 Task: In the  document agenda.epub Use the tool word Count 'and display word count while typing'. Find the word using Dictionary 'inquire'. Below name insert the link: in.pinterest.com
Action: Mouse moved to (188, 70)
Screenshot: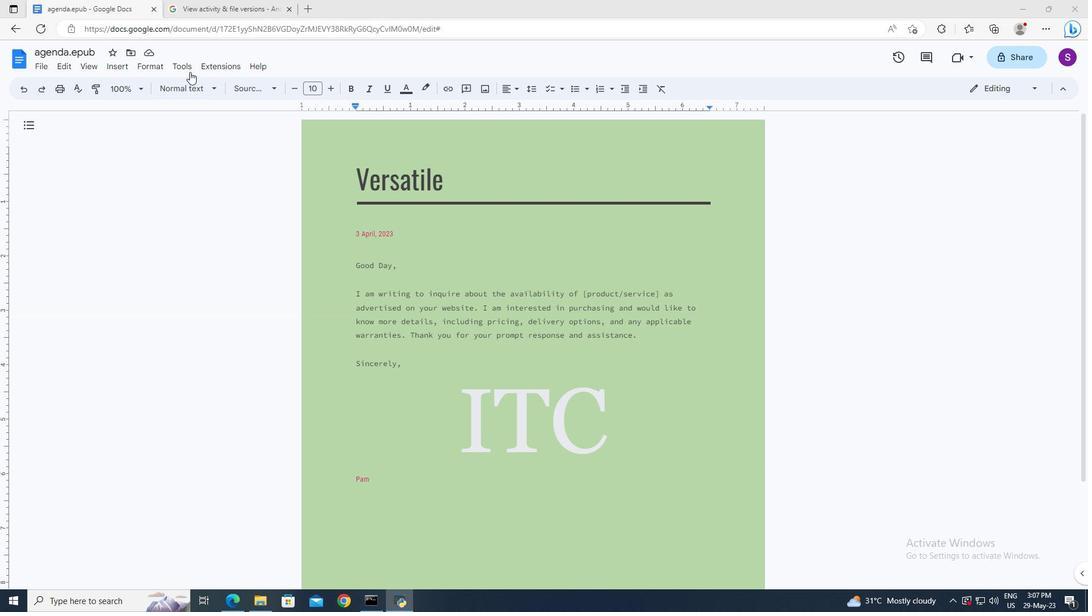 
Action: Mouse pressed left at (188, 70)
Screenshot: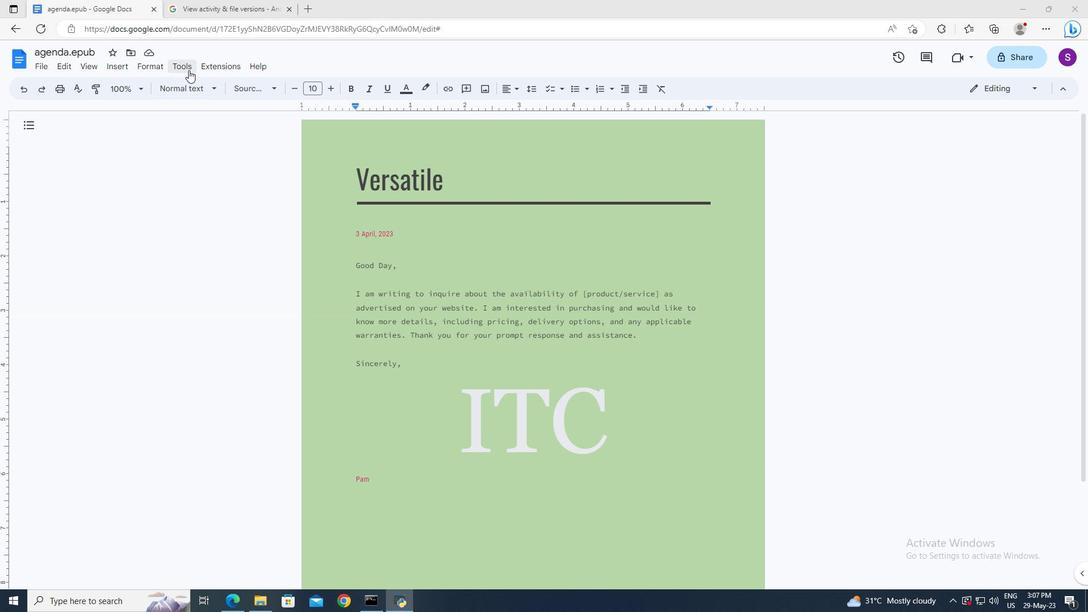 
Action: Mouse moved to (200, 101)
Screenshot: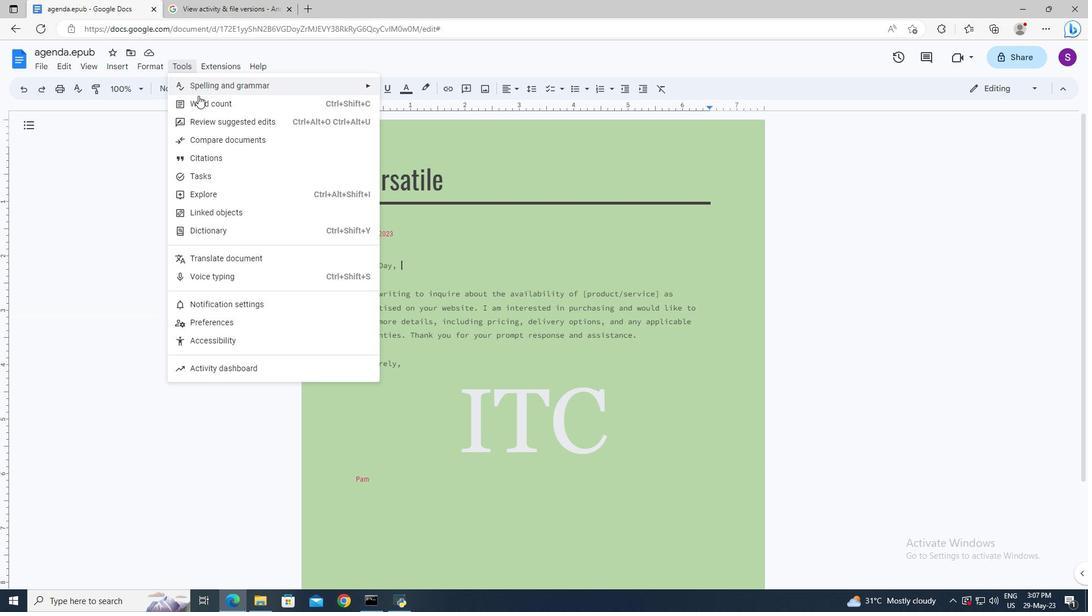 
Action: Mouse pressed left at (200, 101)
Screenshot: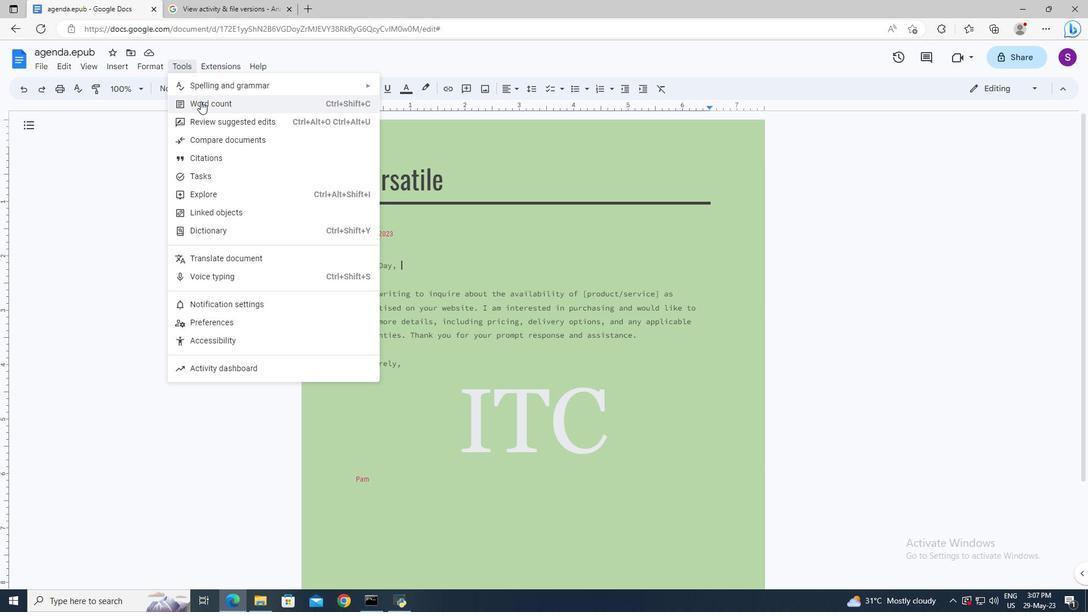 
Action: Mouse moved to (471, 369)
Screenshot: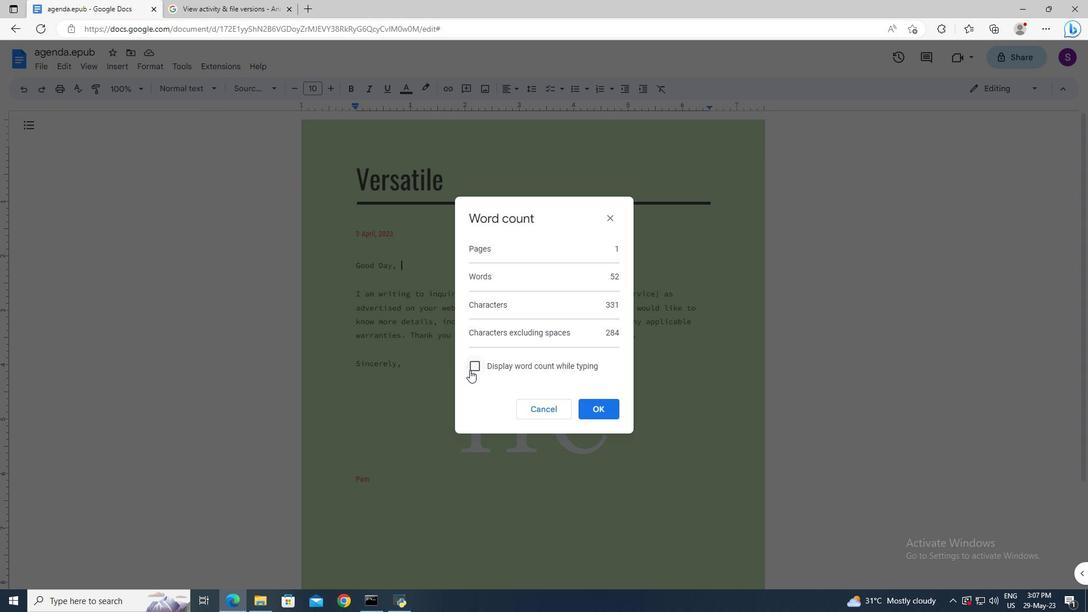 
Action: Mouse pressed left at (471, 369)
Screenshot: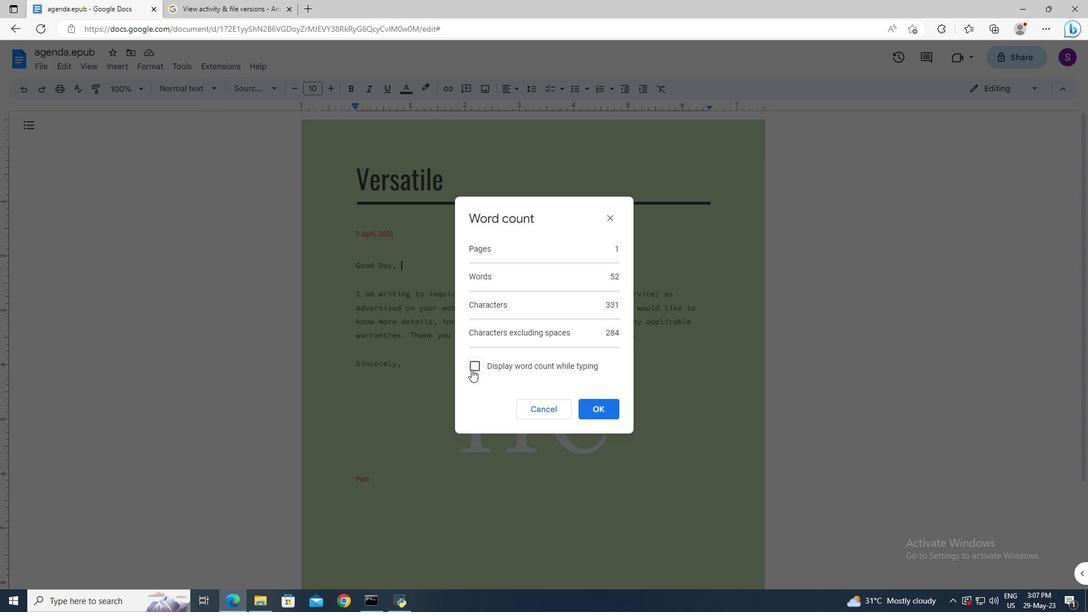 
Action: Mouse moved to (604, 413)
Screenshot: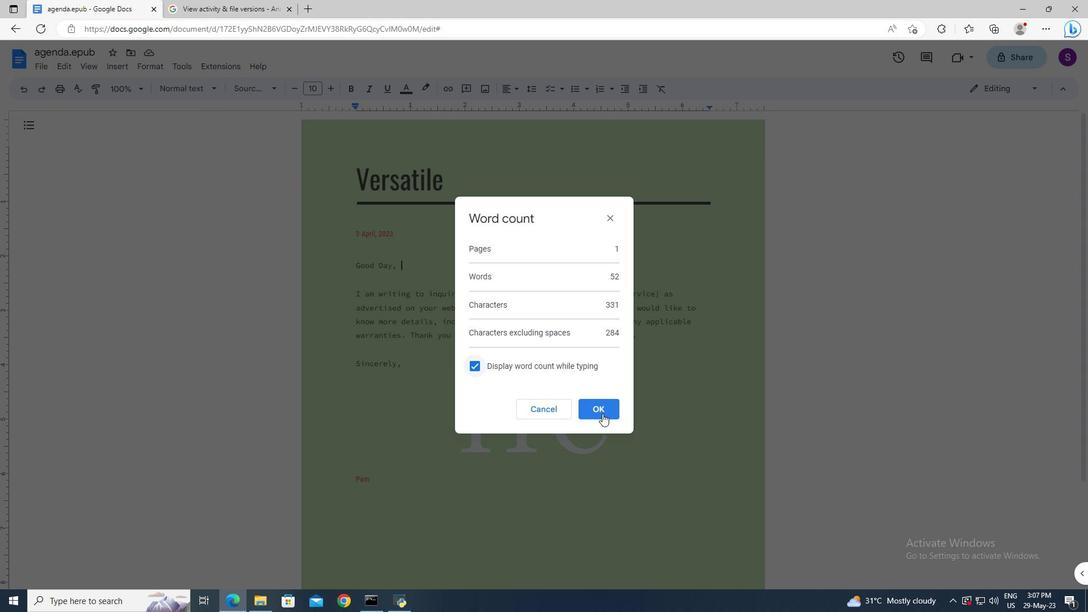 
Action: Mouse pressed left at (604, 413)
Screenshot: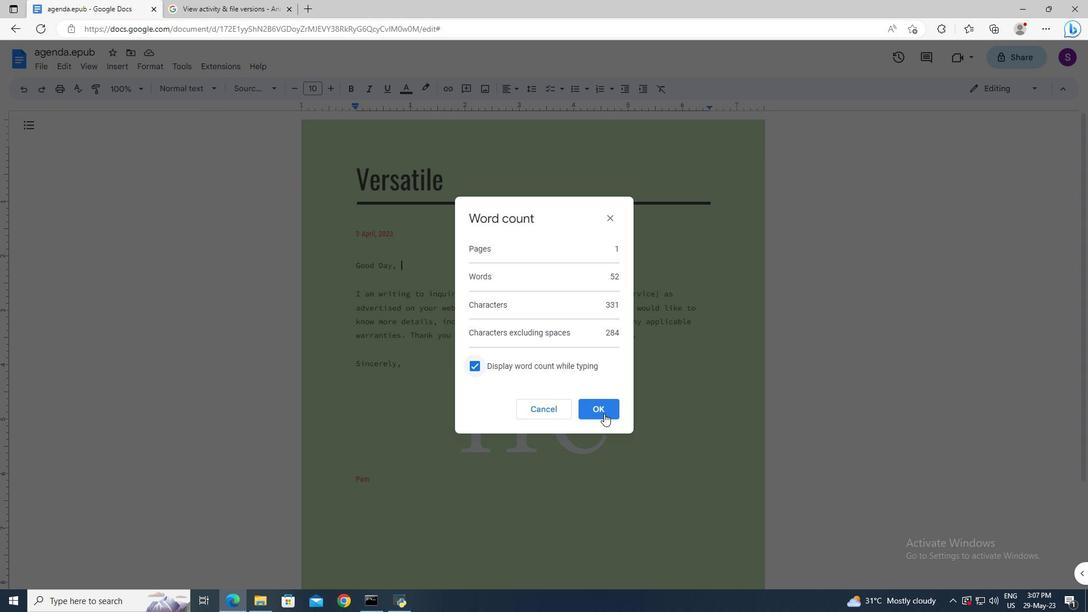 
Action: Mouse moved to (184, 70)
Screenshot: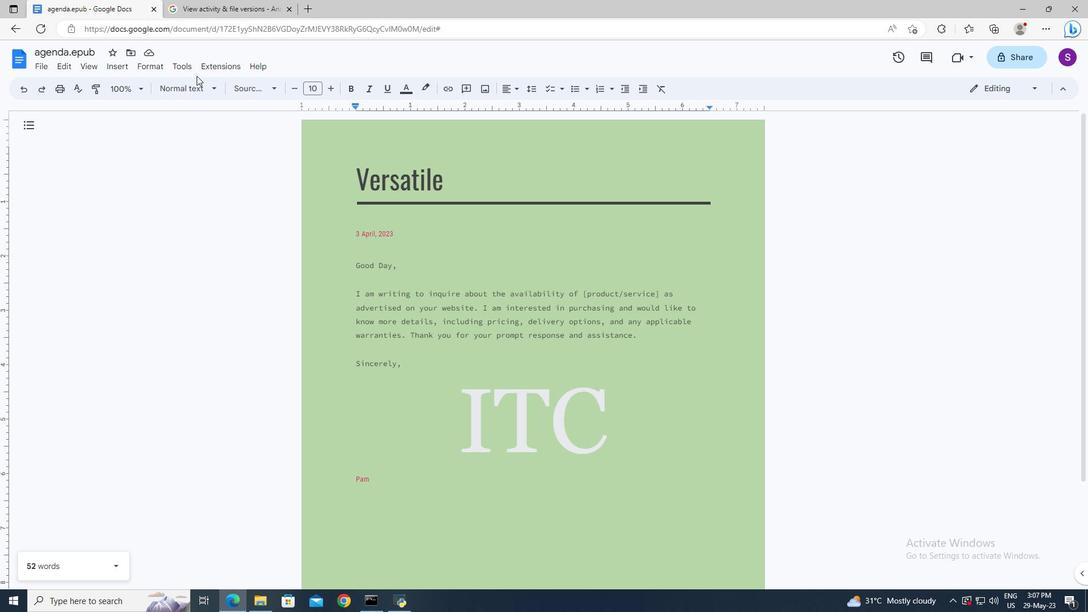 
Action: Mouse pressed left at (184, 70)
Screenshot: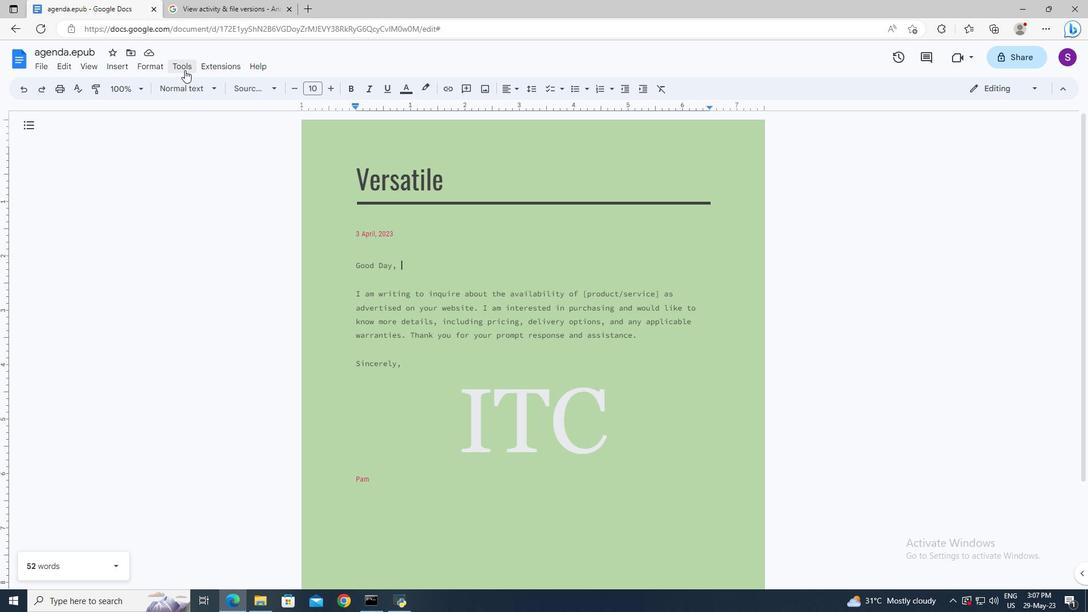 
Action: Mouse moved to (225, 228)
Screenshot: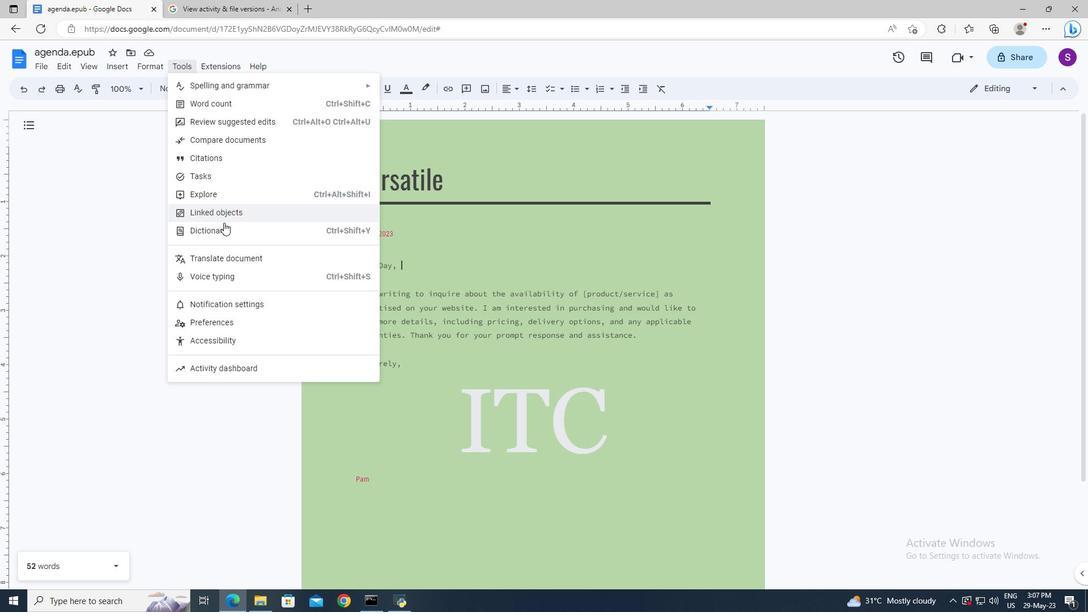 
Action: Mouse pressed left at (225, 228)
Screenshot: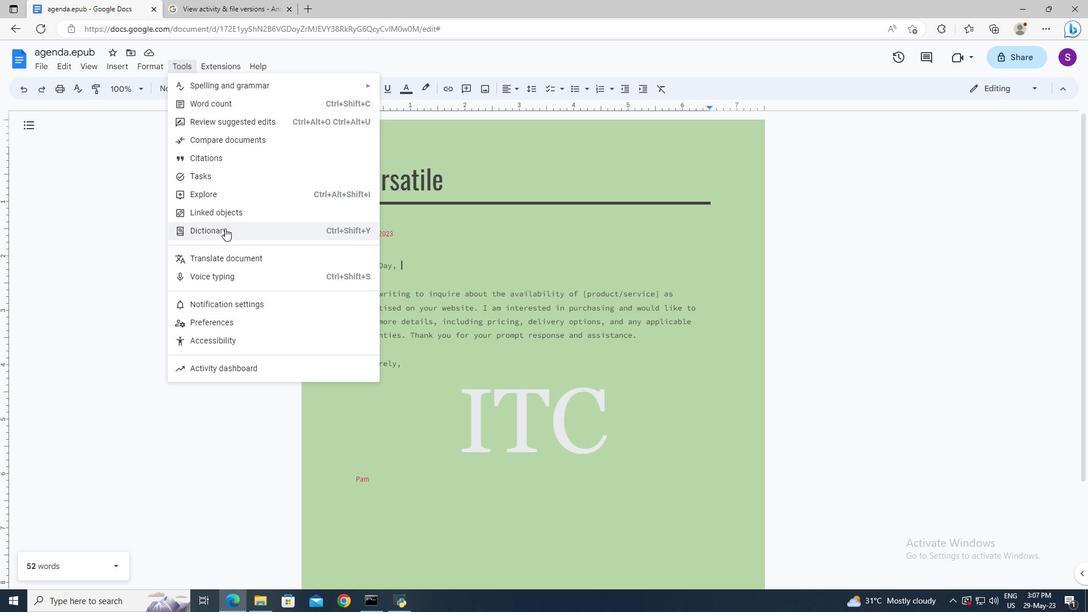 
Action: Key pressed inquire<Key.enter>
Screenshot: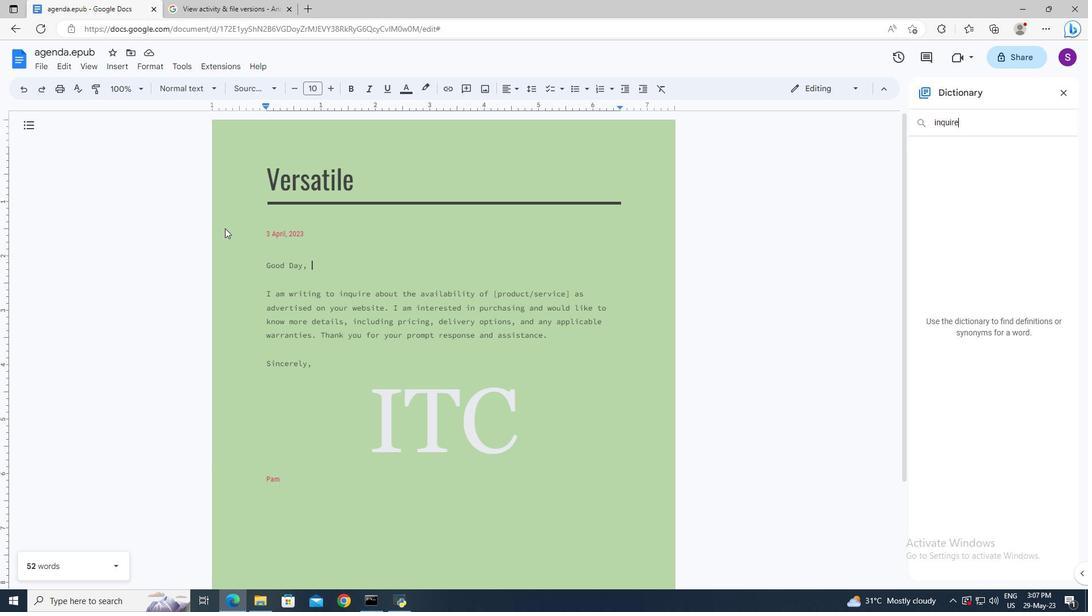 
Action: Mouse moved to (249, 322)
Screenshot: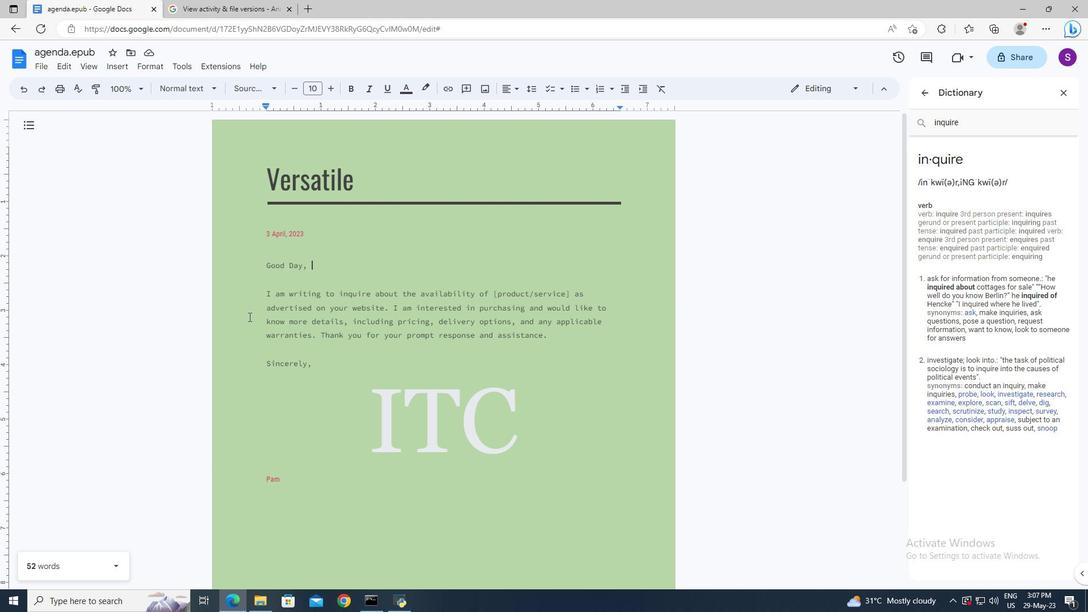 
Action: Mouse scrolled (249, 322) with delta (0, 0)
Screenshot: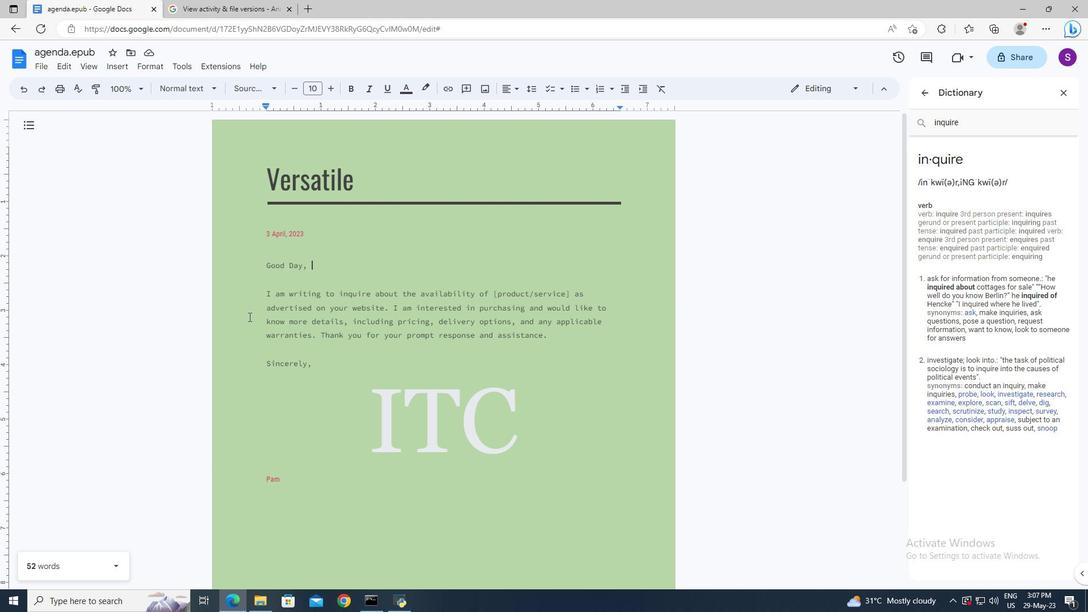 
Action: Mouse moved to (249, 322)
Screenshot: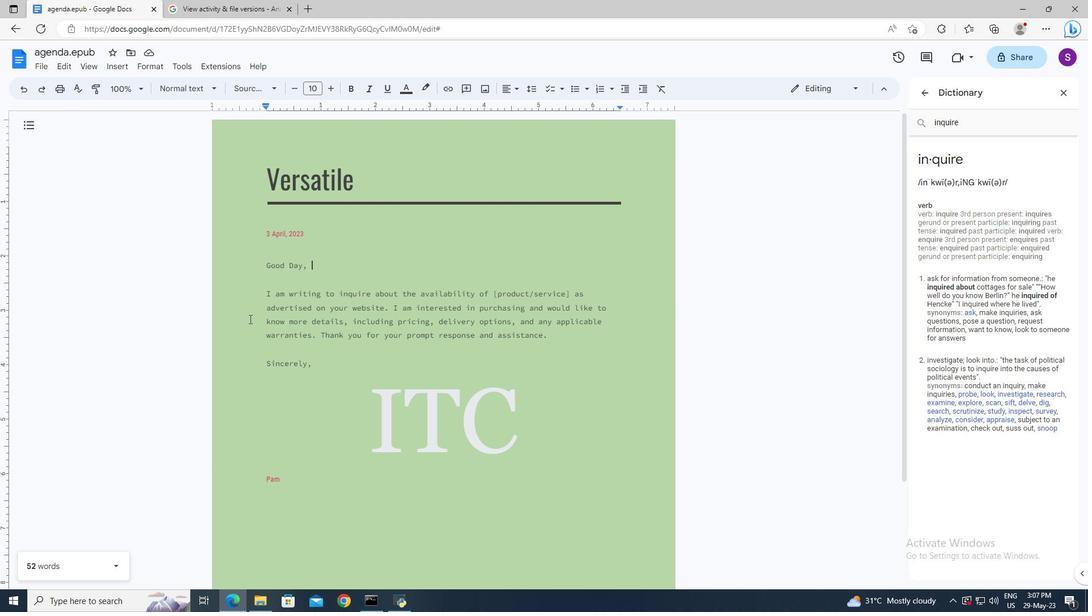 
Action: Mouse scrolled (249, 322) with delta (0, 0)
Screenshot: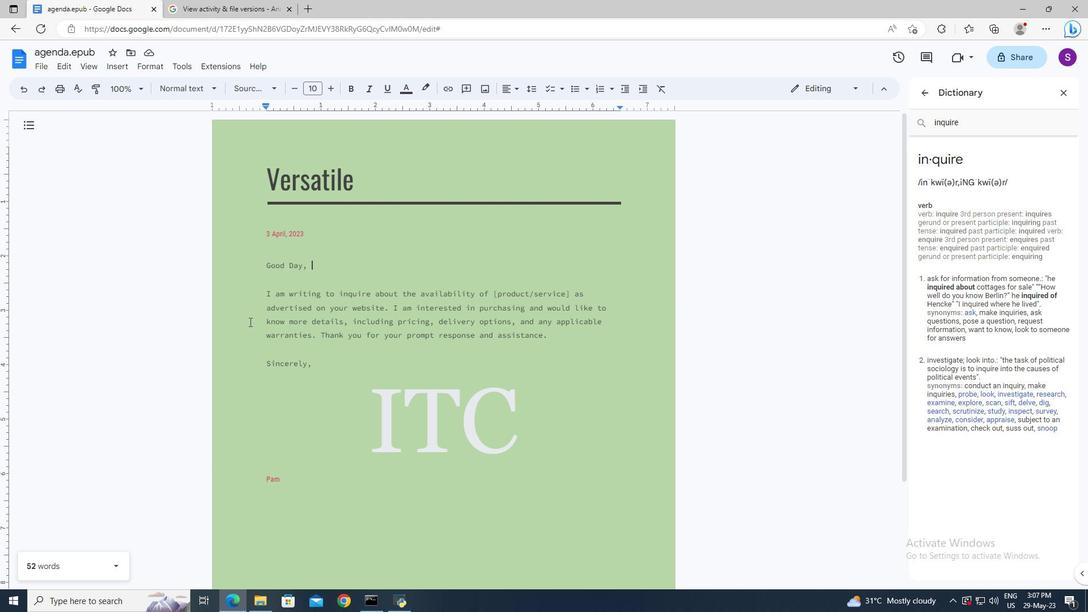 
Action: Mouse moved to (281, 348)
Screenshot: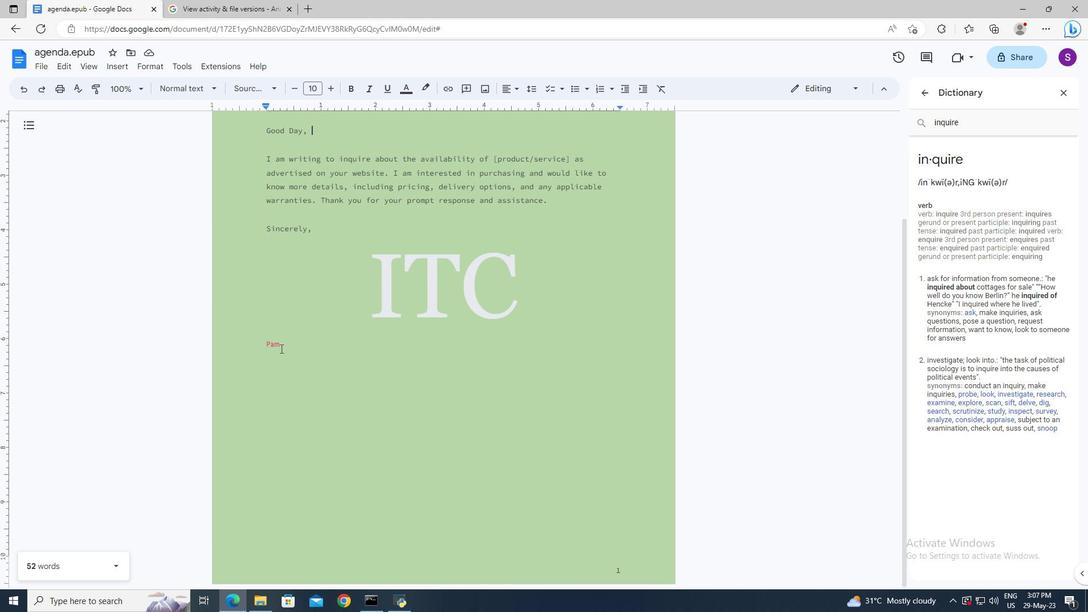 
Action: Mouse pressed left at (281, 348)
Screenshot: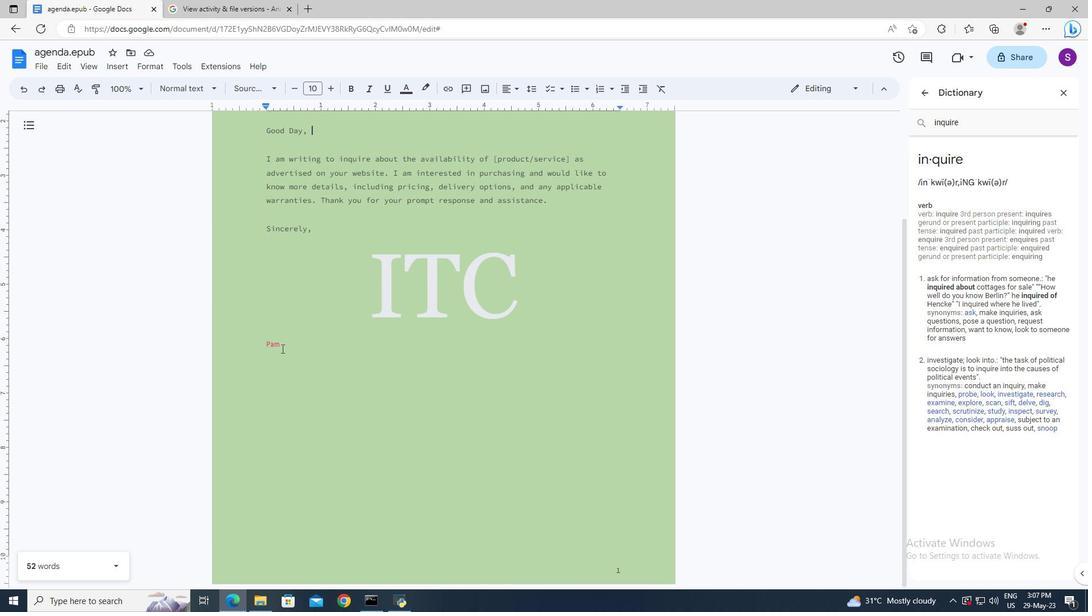 
Action: Key pressed <Key.enter>
Screenshot: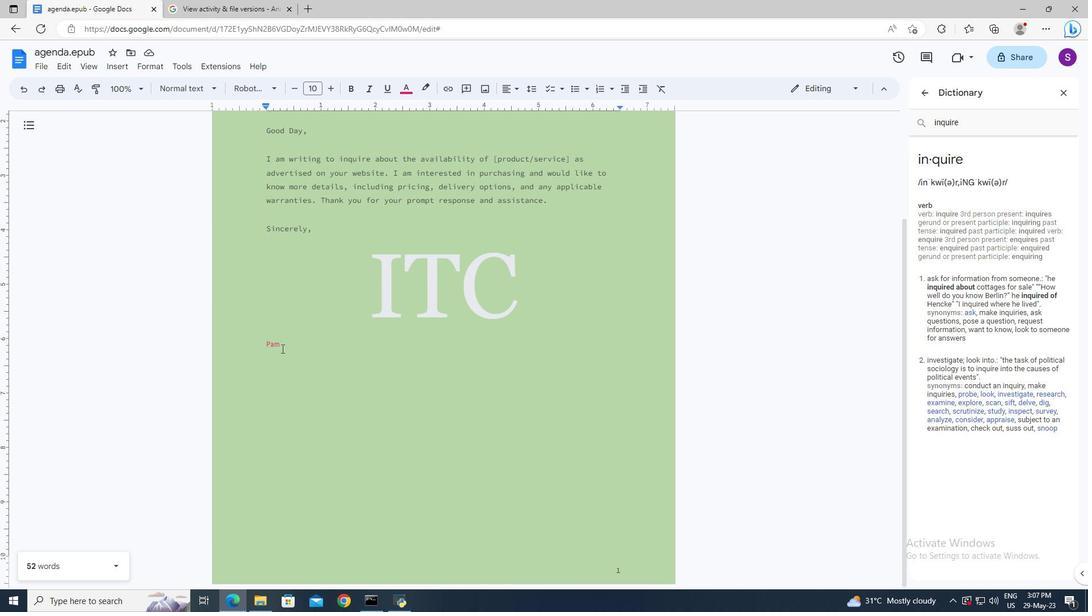 
Action: Mouse moved to (121, 70)
Screenshot: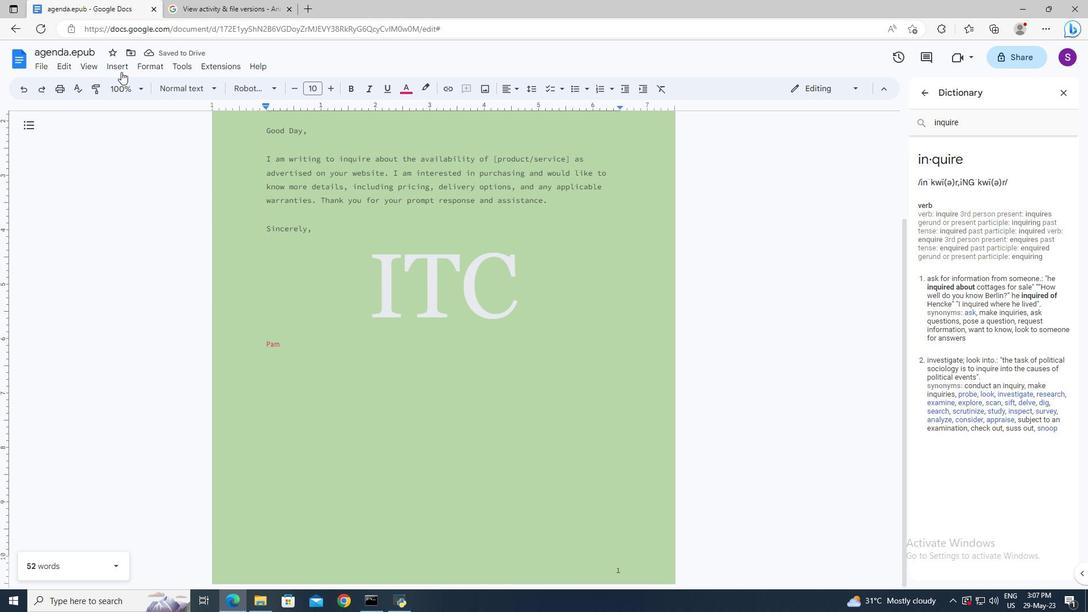 
Action: Mouse pressed left at (121, 70)
Screenshot: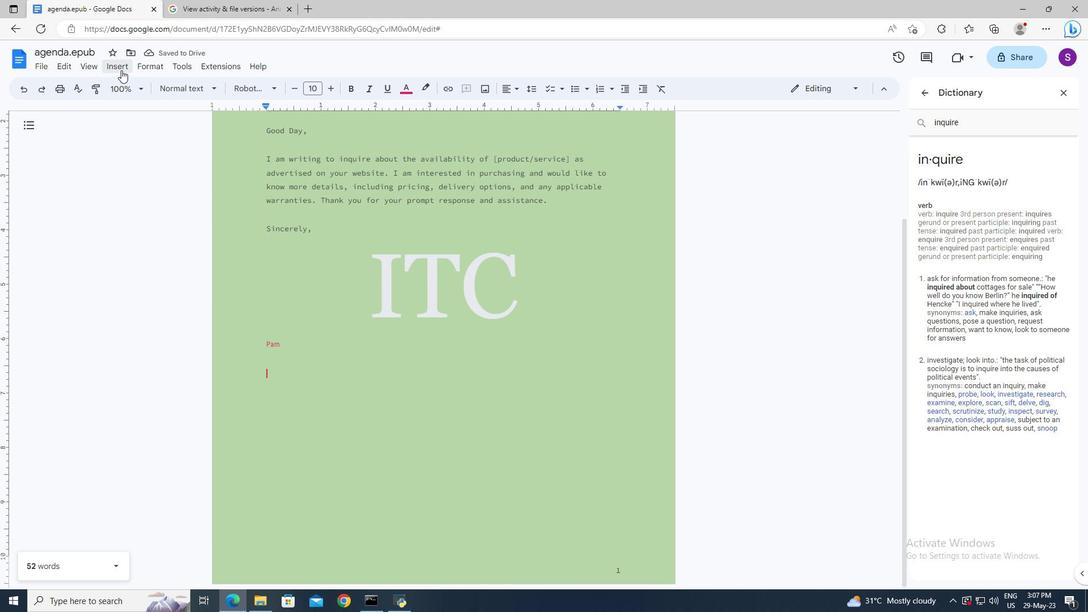 
Action: Mouse moved to (154, 411)
Screenshot: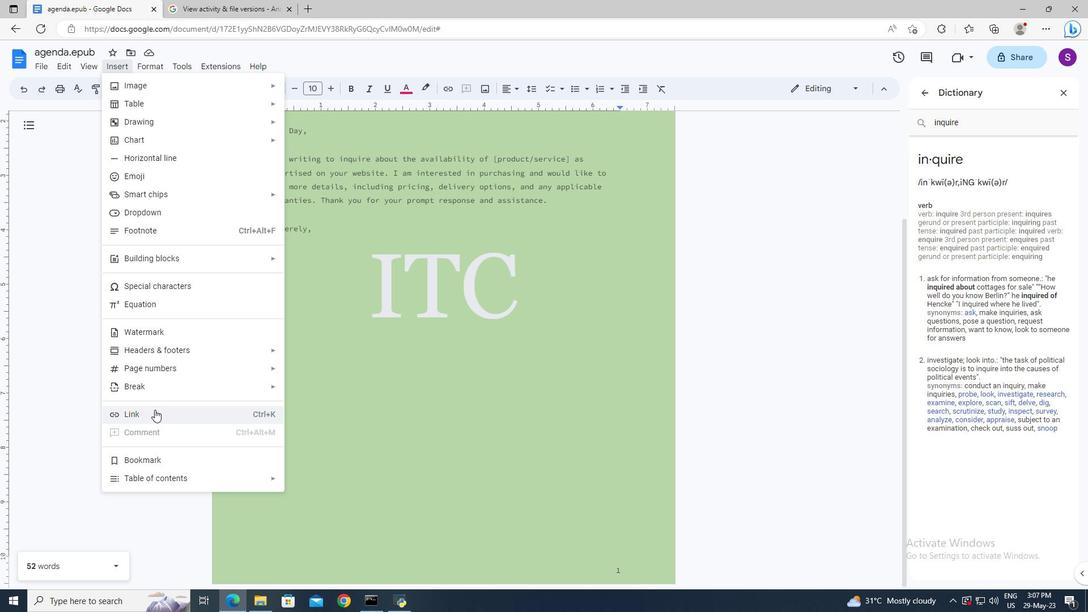 
Action: Mouse pressed left at (154, 411)
Screenshot: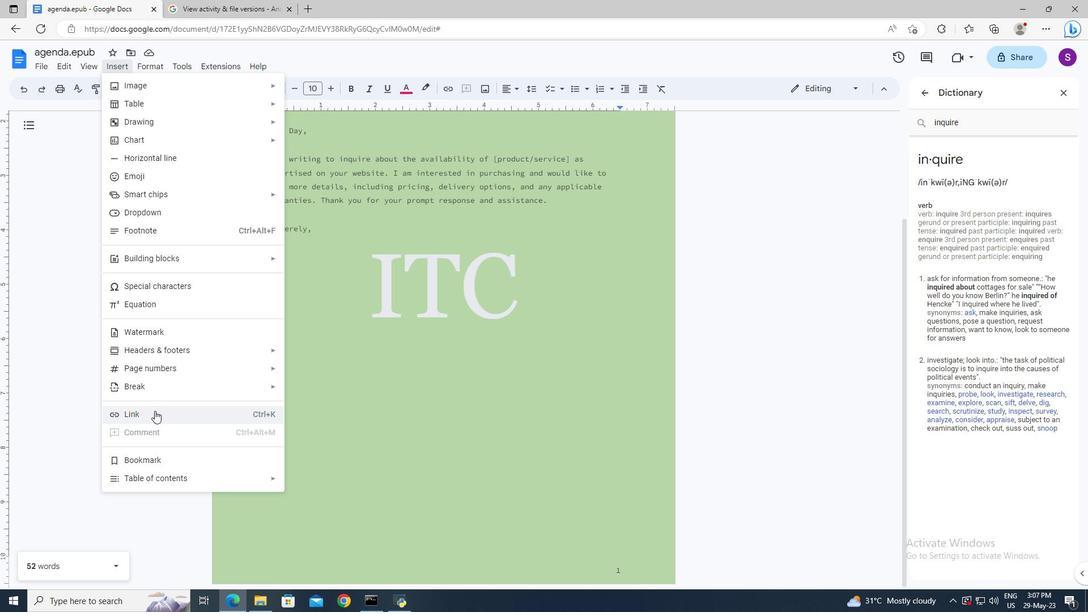 
Action: Mouse moved to (154, 411)
Screenshot: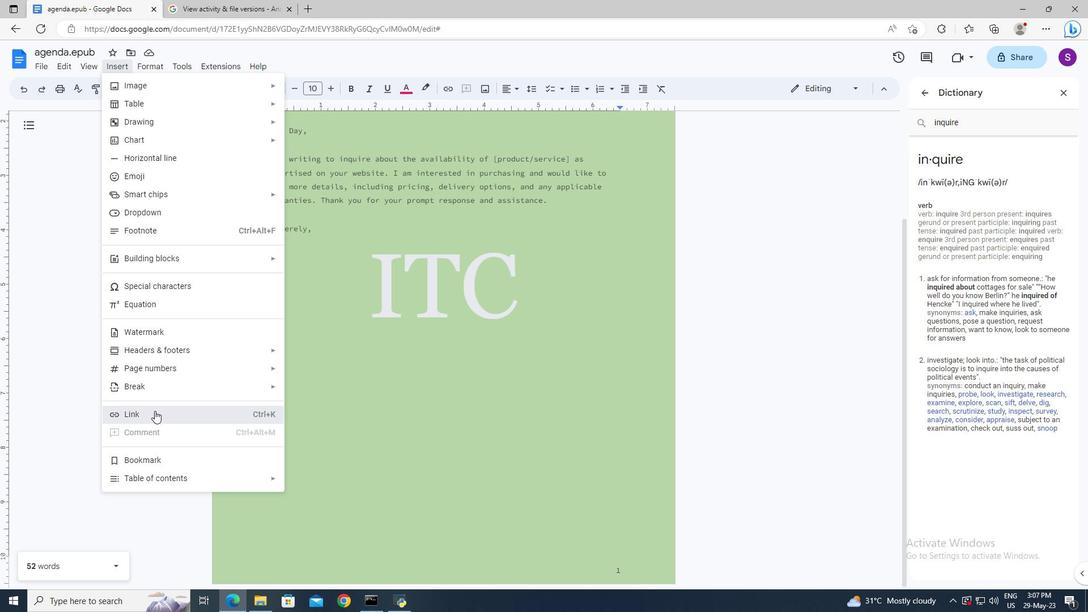 
Action: Key pressed in.pinterest.com
Screenshot: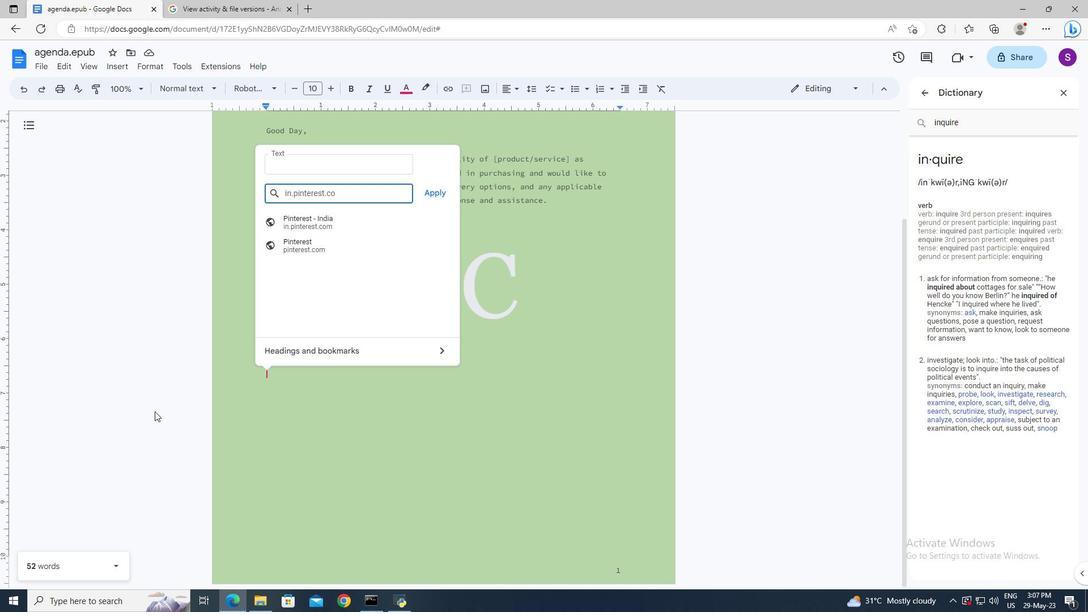 
Action: Mouse moved to (433, 196)
Screenshot: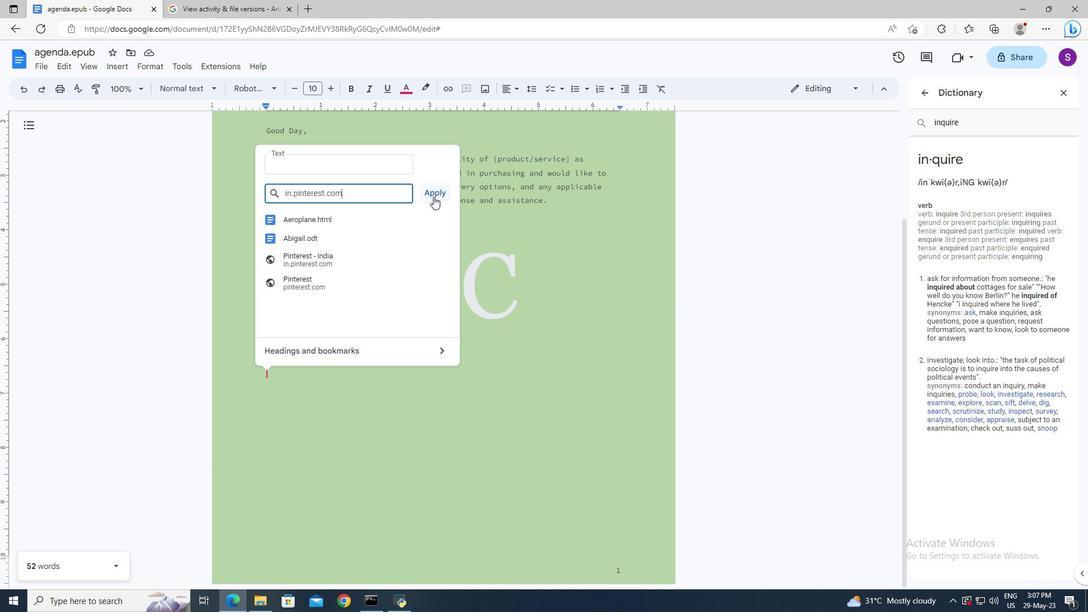
Action: Mouse pressed left at (433, 196)
Screenshot: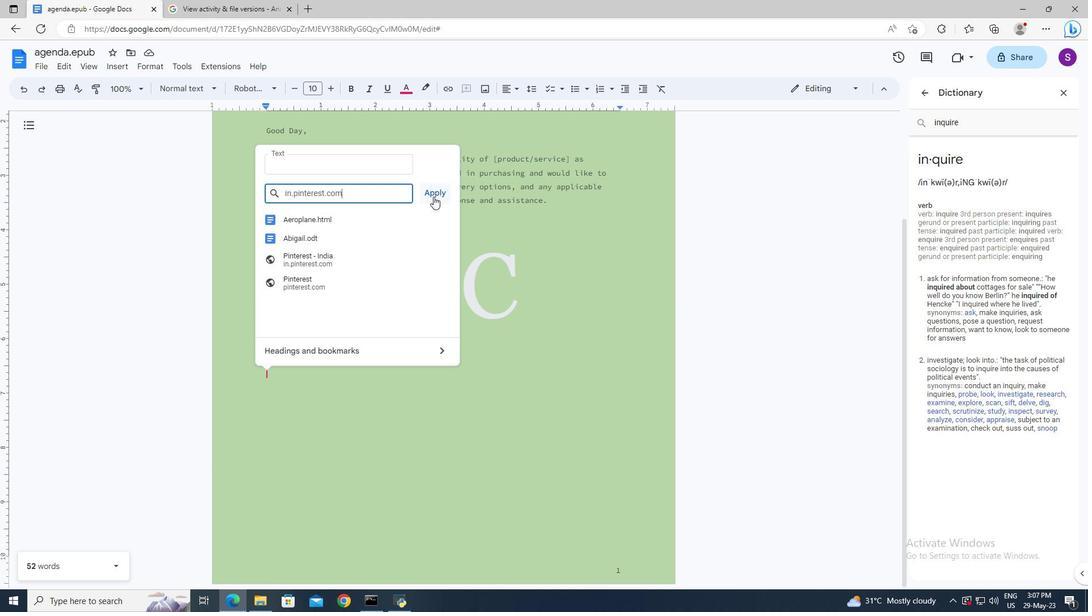 
